 Task: Change the background color of the email to a specific RGB value.
Action: Mouse moved to (212, 31)
Screenshot: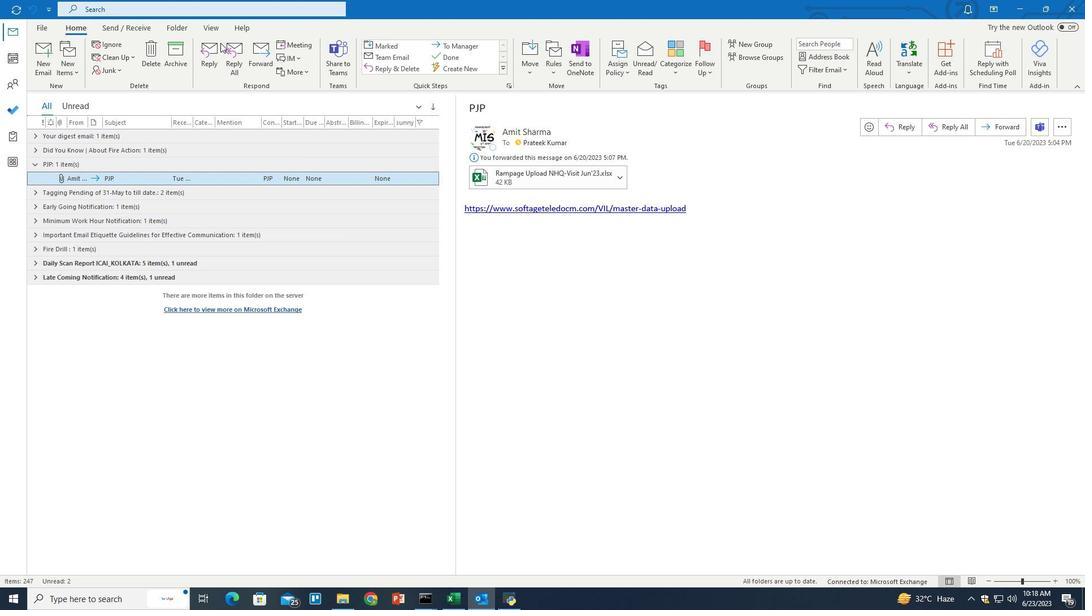 
Action: Mouse pressed left at (212, 31)
Screenshot: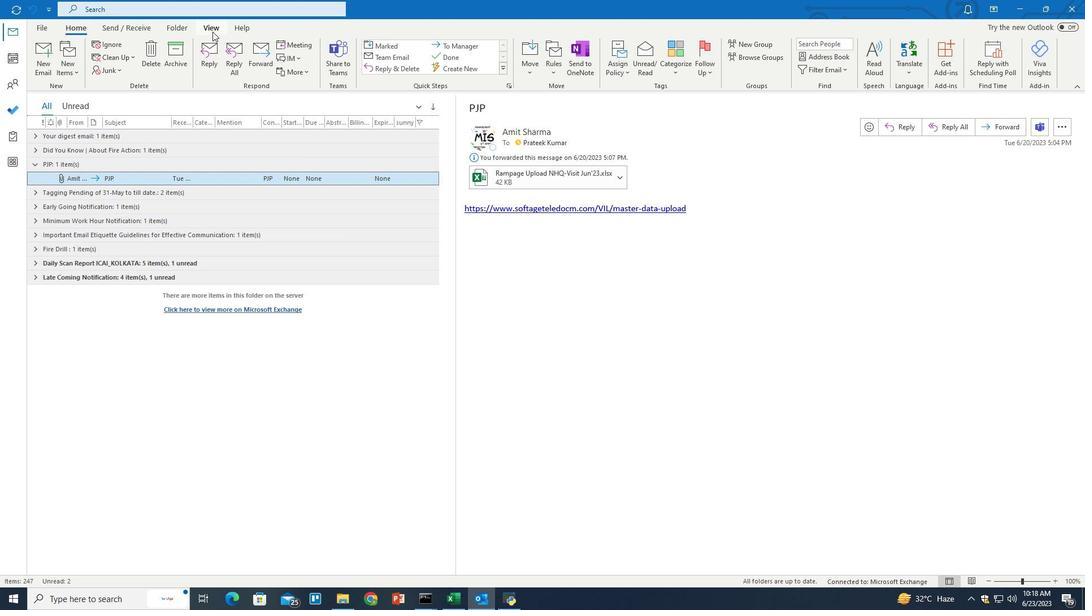 
Action: Mouse moved to (956, 71)
Screenshot: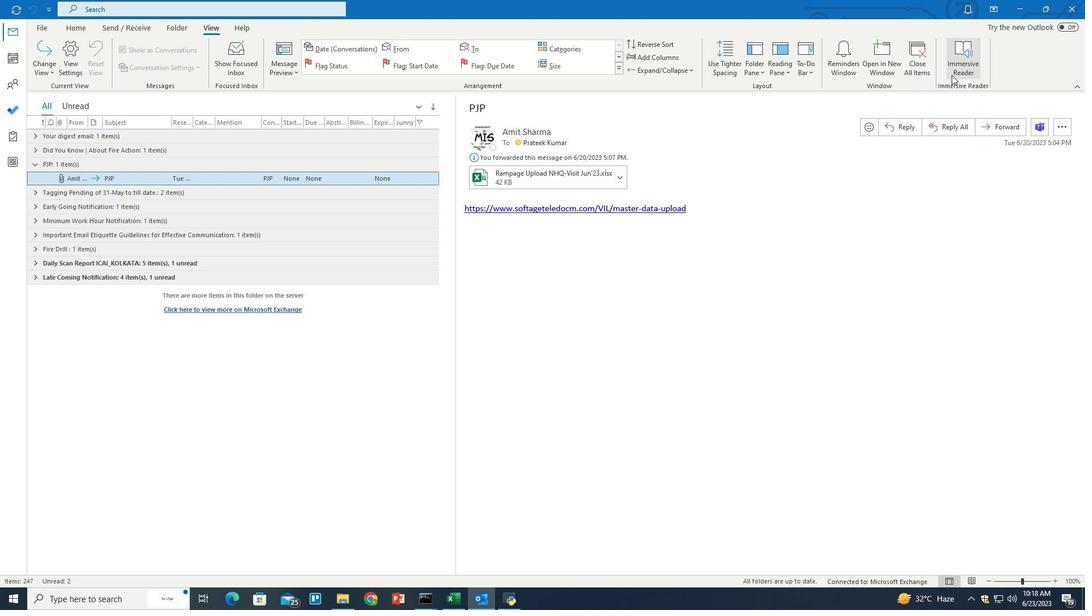 
Action: Mouse pressed left at (956, 71)
Screenshot: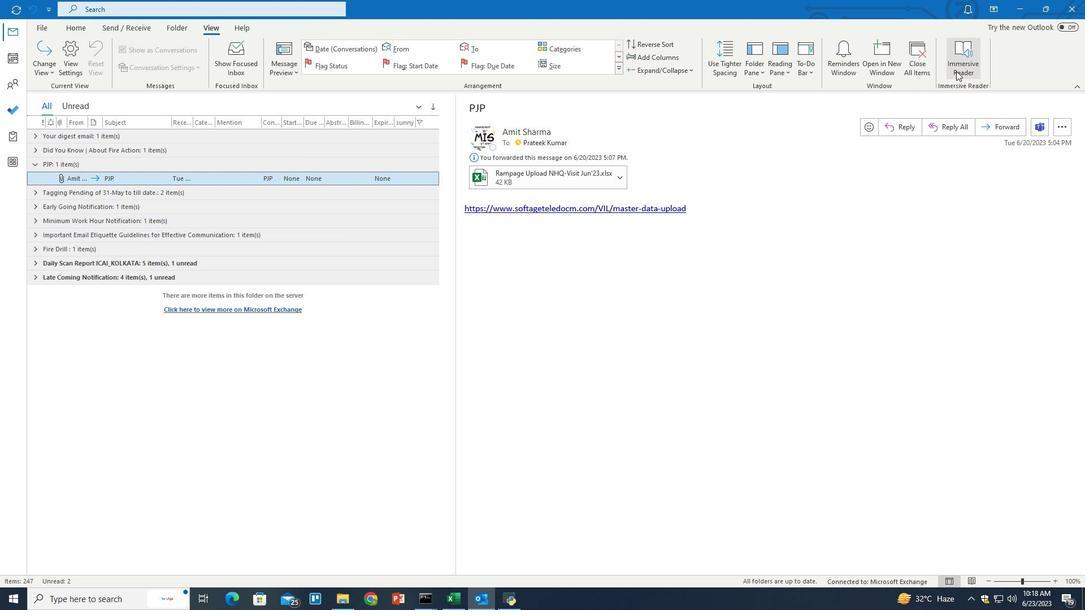 
Action: Mouse moved to (74, 66)
Screenshot: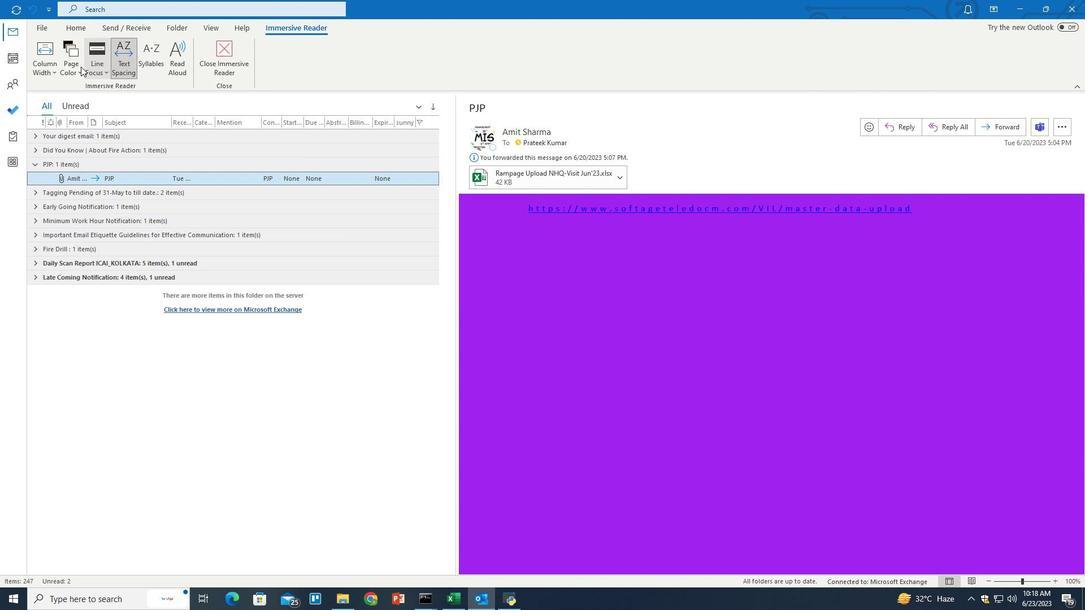 
Action: Mouse pressed left at (74, 66)
Screenshot: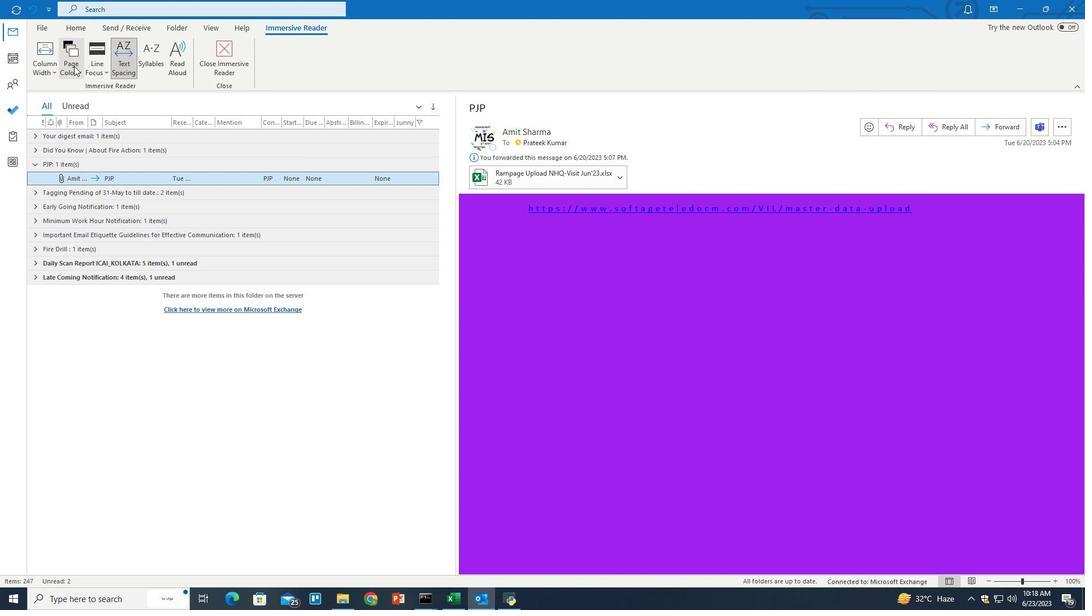 
Action: Mouse moved to (106, 217)
Screenshot: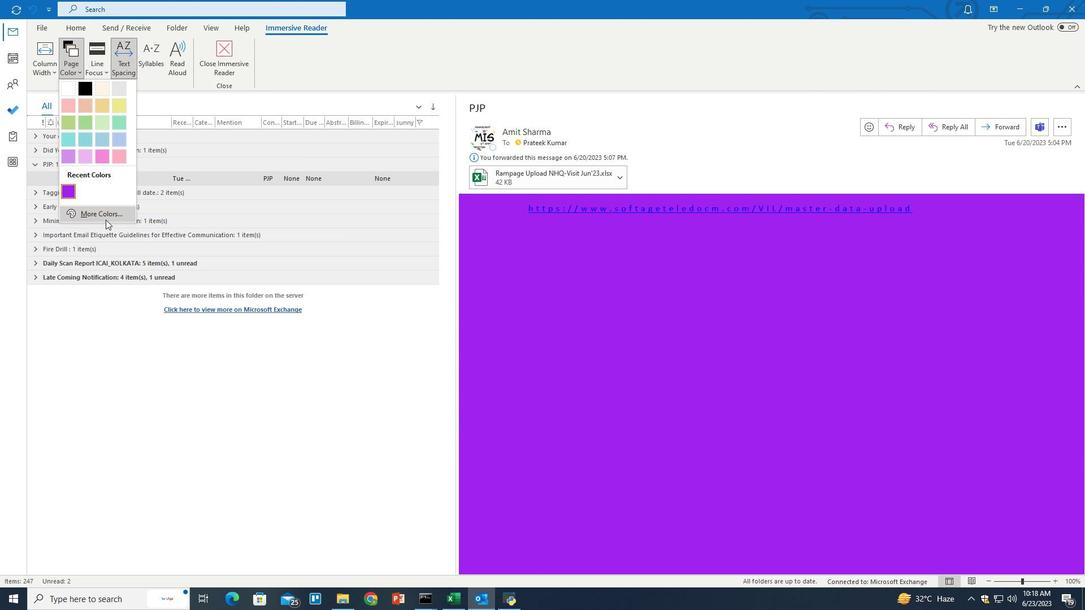 
Action: Mouse pressed left at (106, 217)
Screenshot: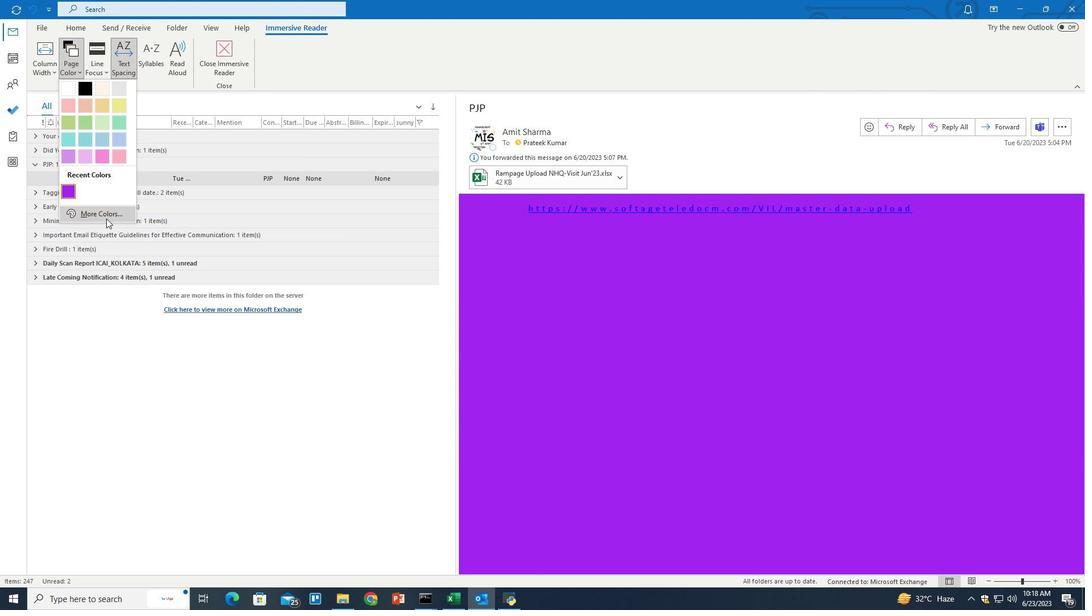 
Action: Mouse moved to (514, 331)
Screenshot: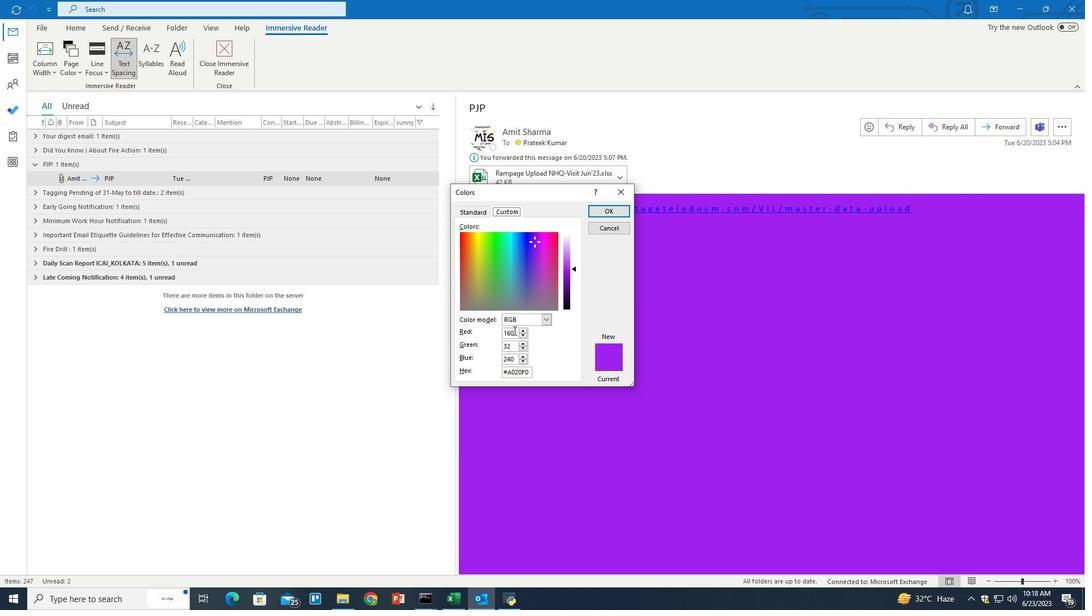 
Action: Mouse pressed left at (514, 331)
Screenshot: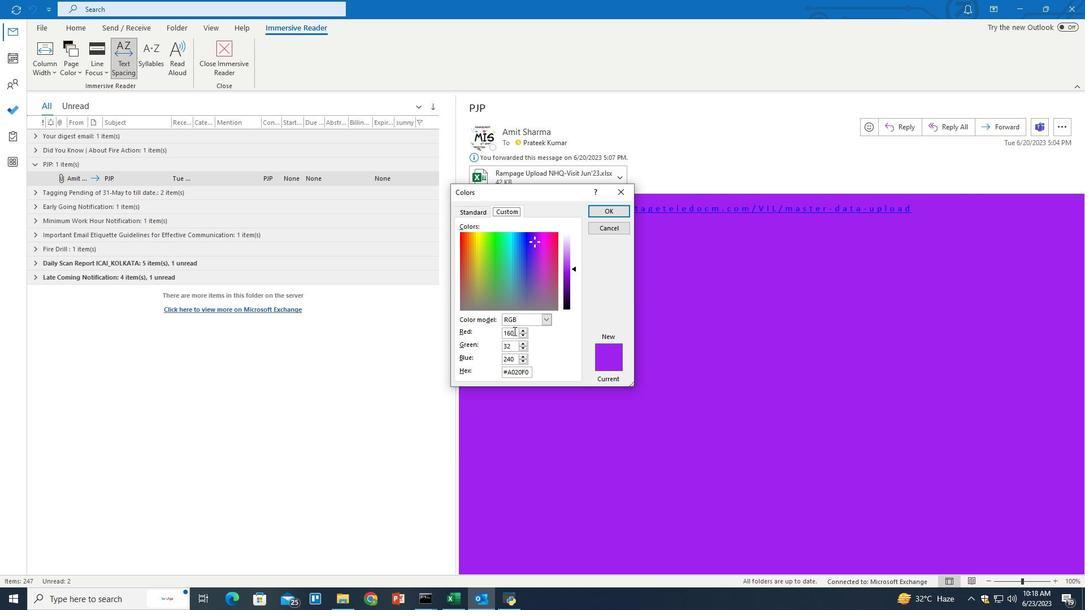 
Action: Key pressed <Key.backspace><Key.backspace><Key.backspace><Key.backspace><Key.backspace><Key.backspace><Key.backspace><Key.backspace><Key.backspace><Key.backspace>148
Screenshot: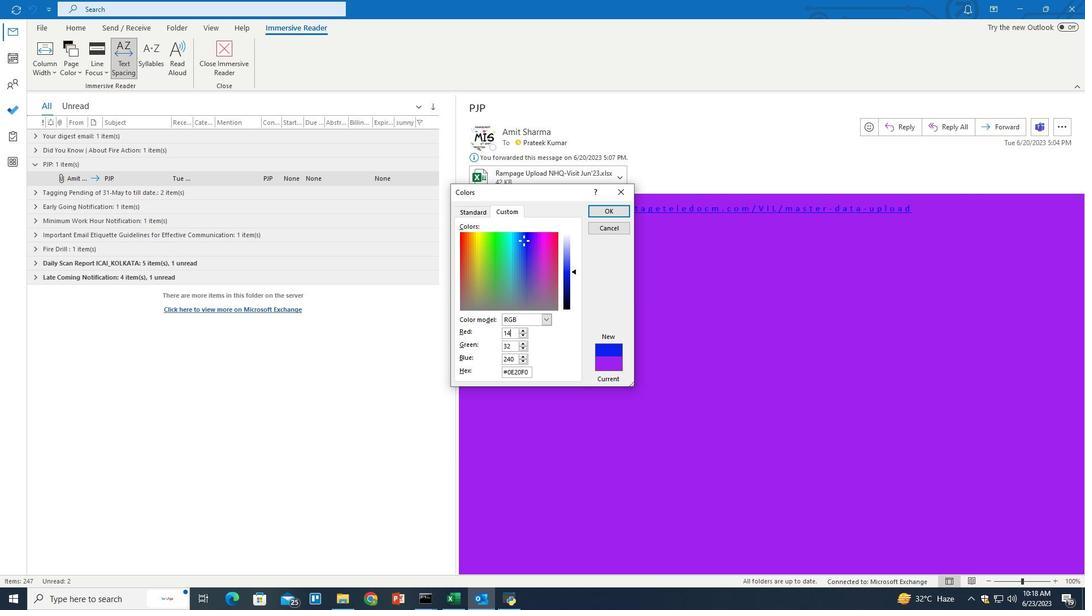 
Action: Mouse moved to (508, 346)
Screenshot: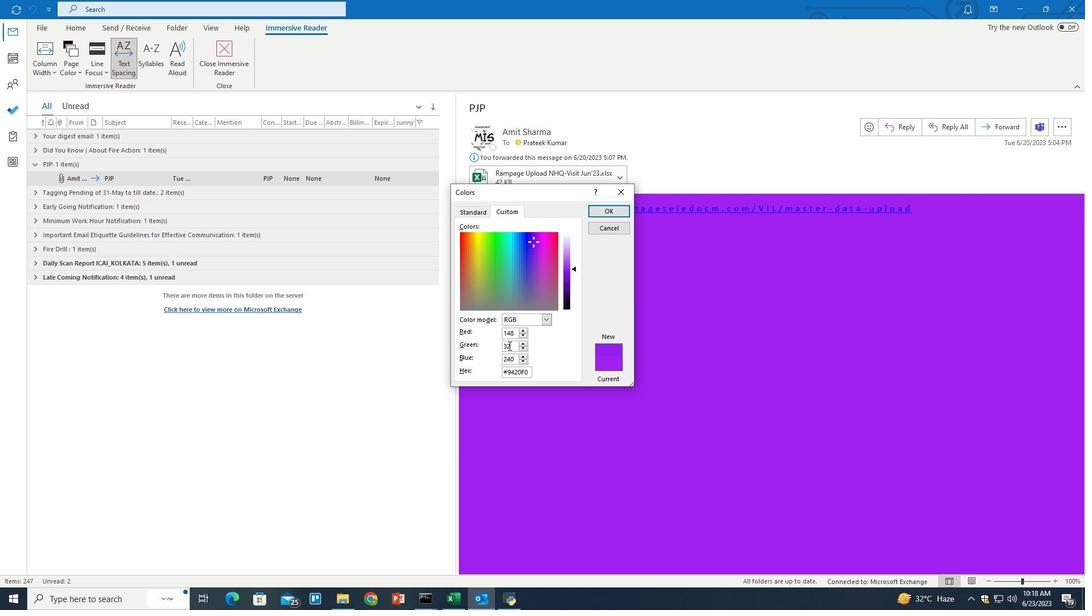 
Action: Mouse pressed left at (508, 346)
Screenshot: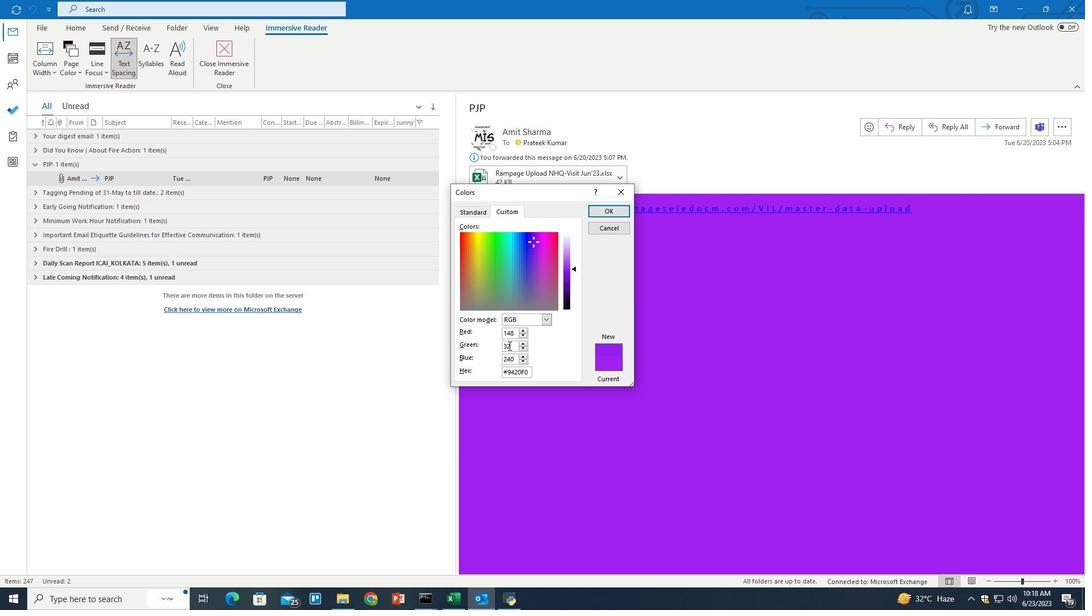 
Action: Key pressed <Key.right><Key.backspace><Key.backspace>226
Screenshot: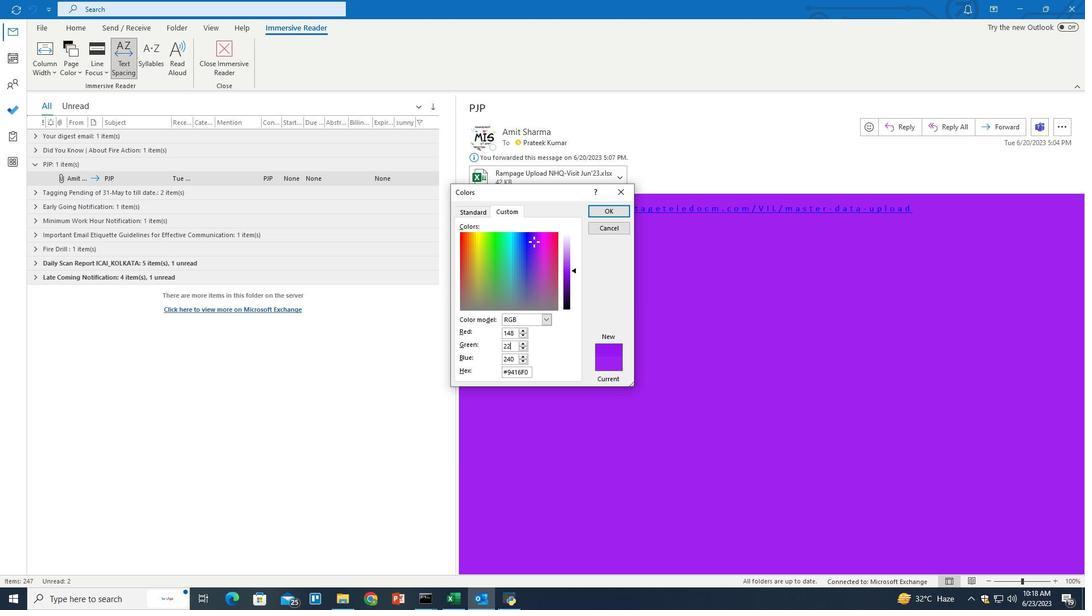 
Action: Mouse moved to (514, 359)
Screenshot: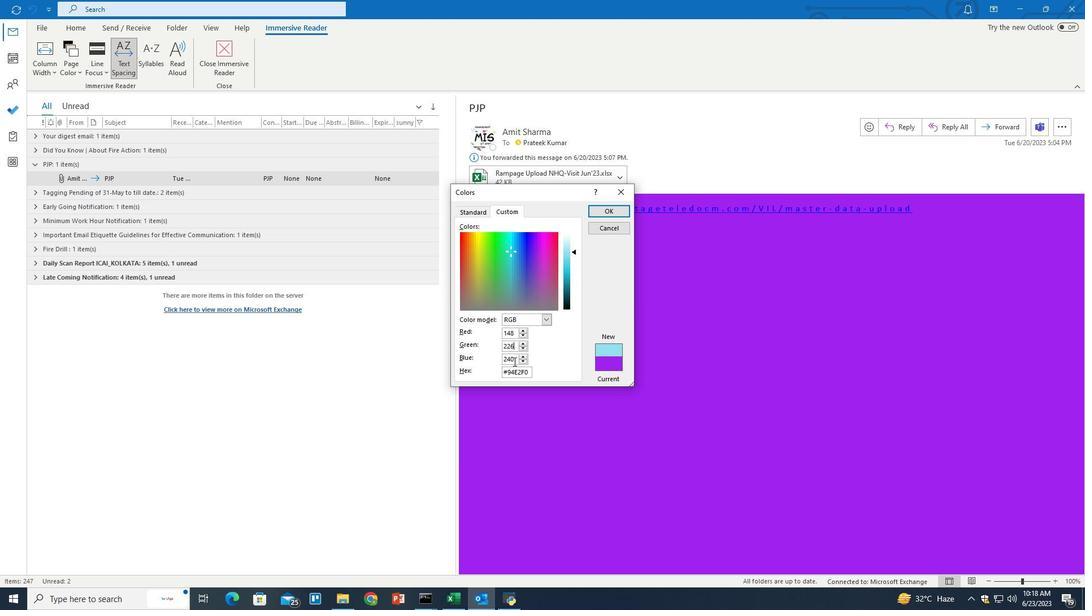 
Action: Mouse pressed left at (514, 359)
Screenshot: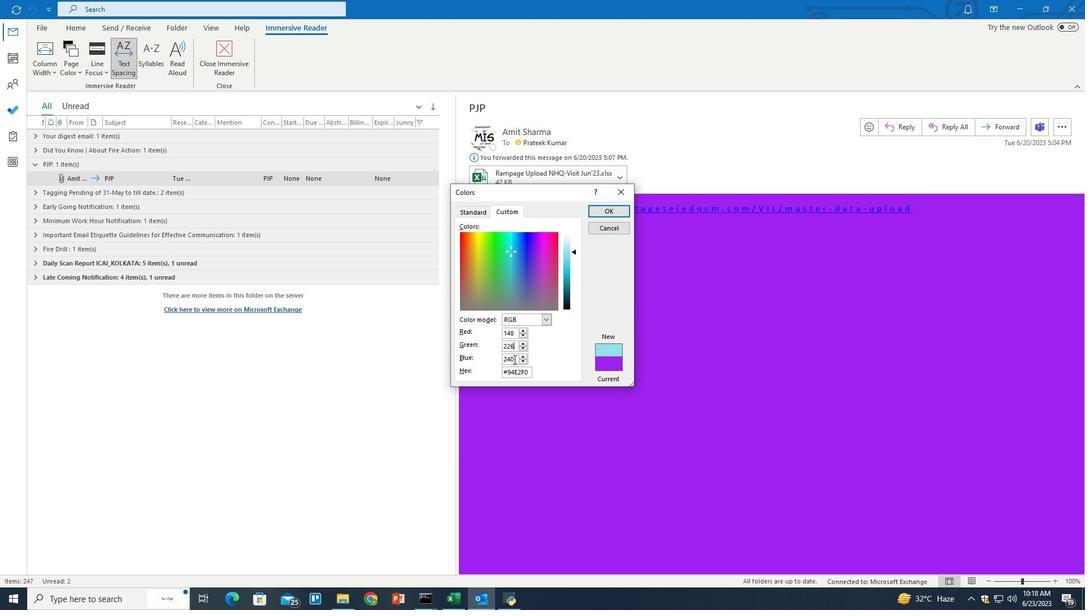 
Action: Mouse moved to (511, 356)
Screenshot: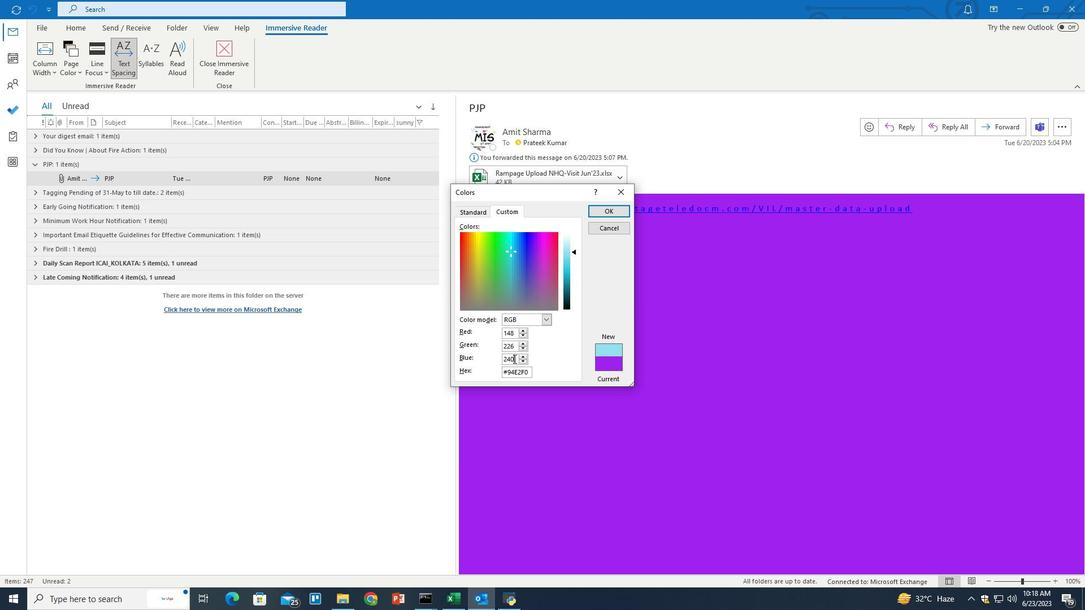 
Action: Key pressed <Key.backspace><Key.backspace><Key.backspace><Key.backspace><Key.backspace><Key.backspace>190
Screenshot: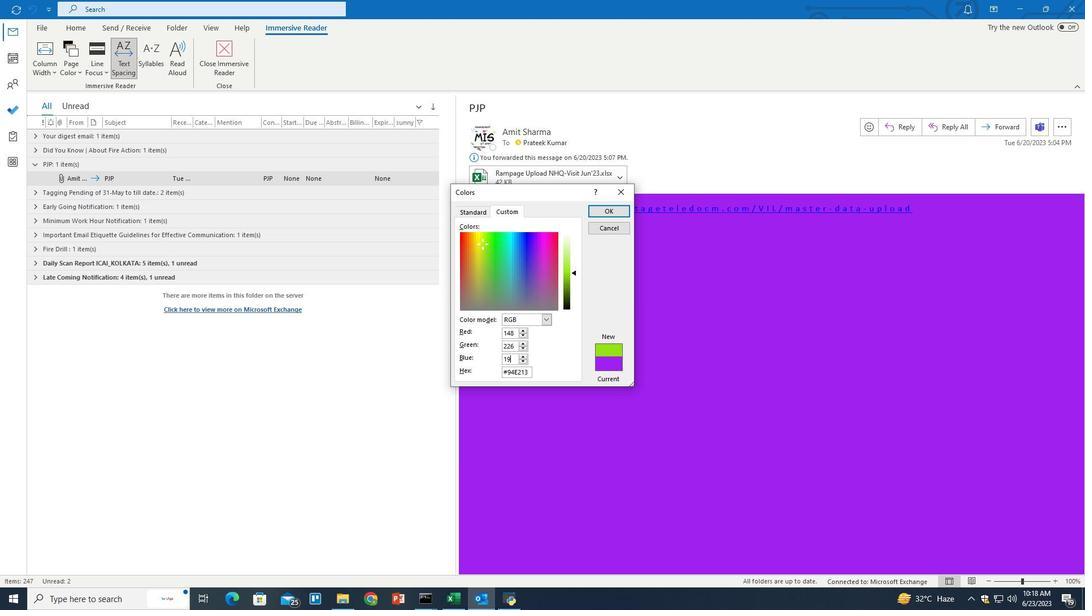 
Action: Mouse moved to (612, 214)
Screenshot: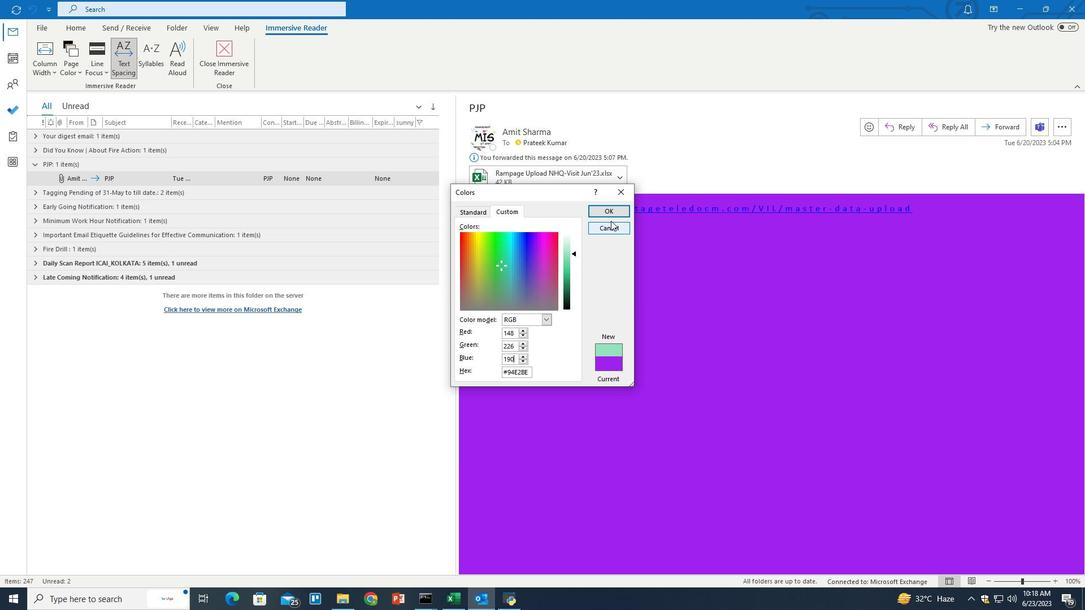 
Action: Mouse pressed left at (612, 214)
Screenshot: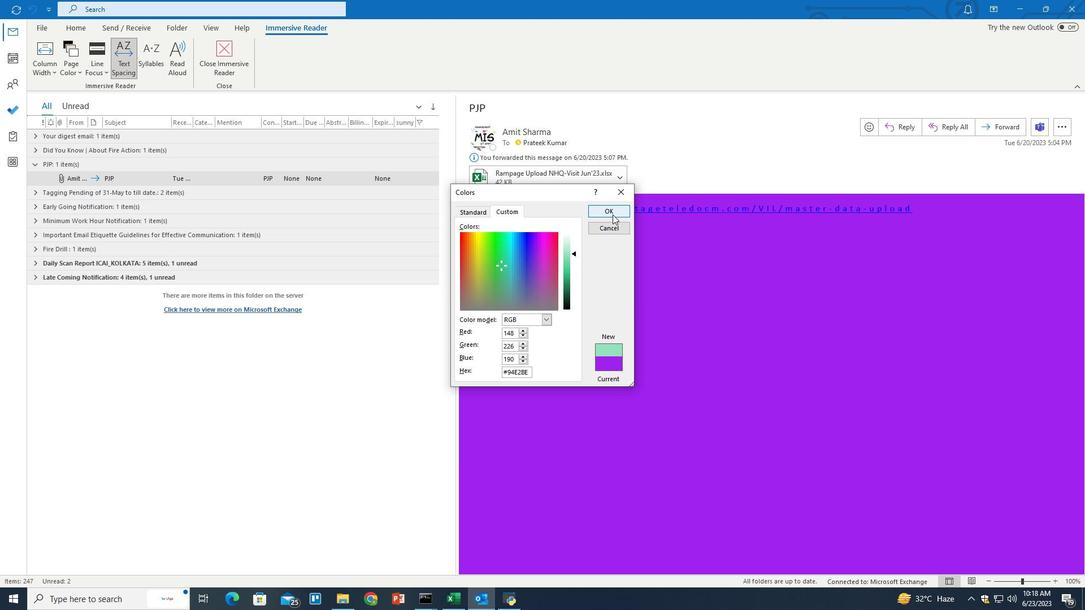 
Action: Mouse moved to (609, 210)
Screenshot: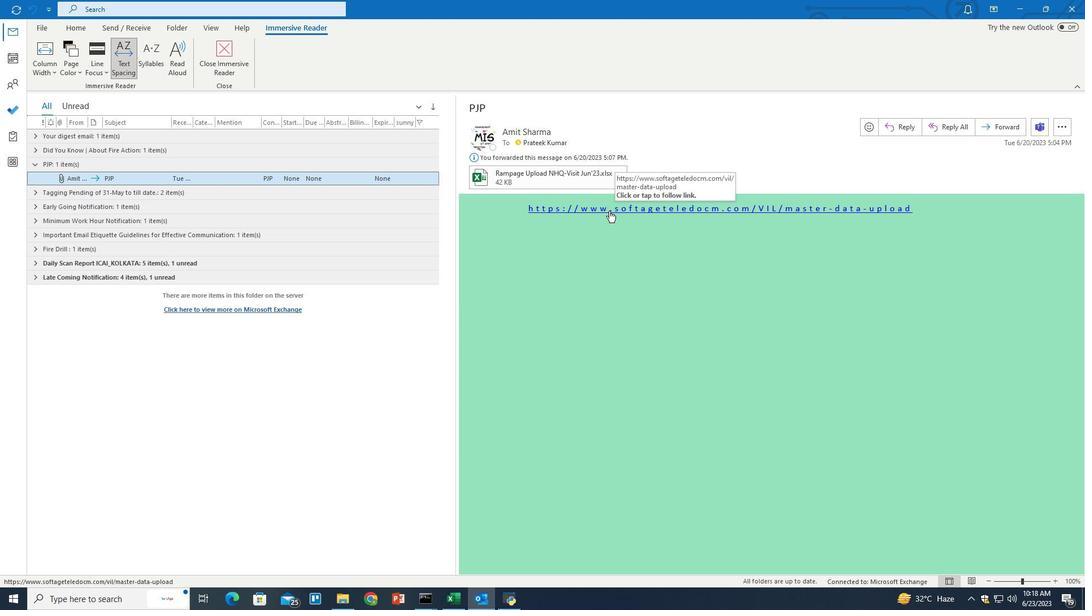 
